 Task: Use the formula "BIN2DEC" in spreadsheet "Project portfolio".
Action: Mouse moved to (152, 133)
Screenshot: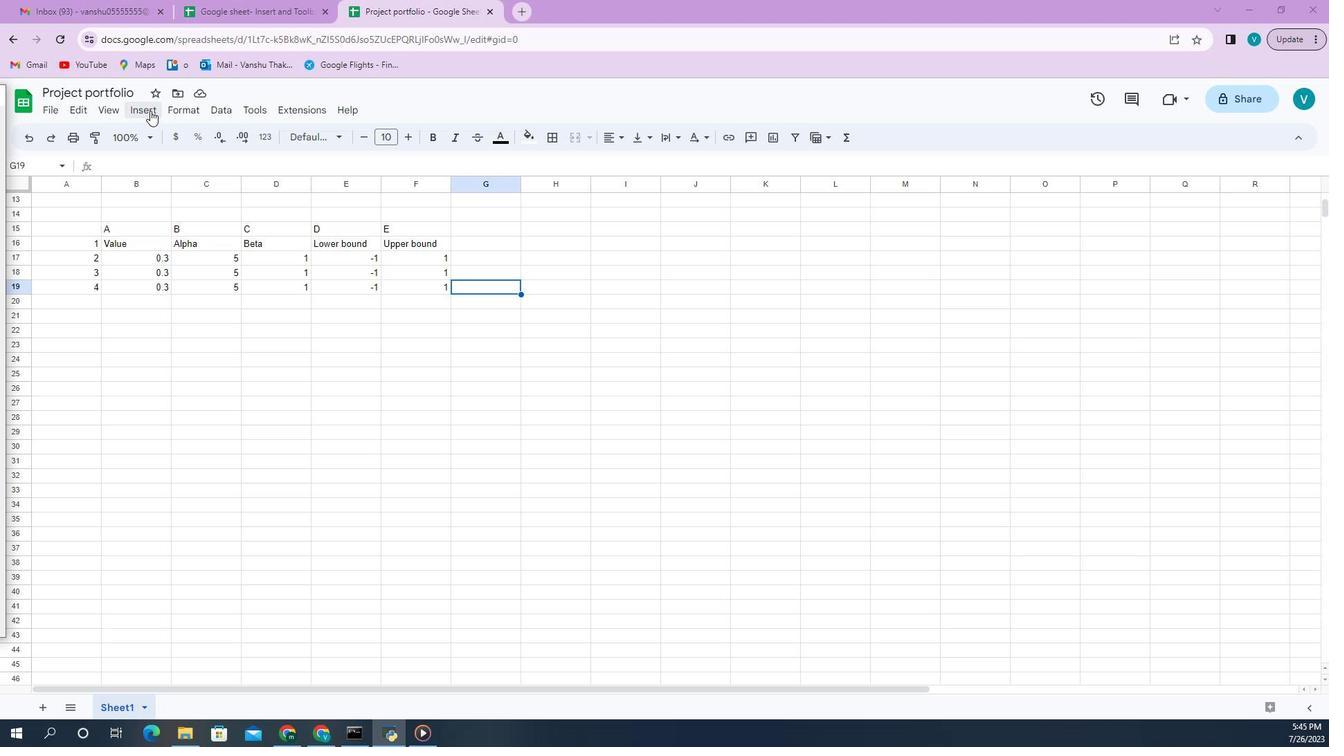 
Action: Mouse pressed left at (152, 133)
Screenshot: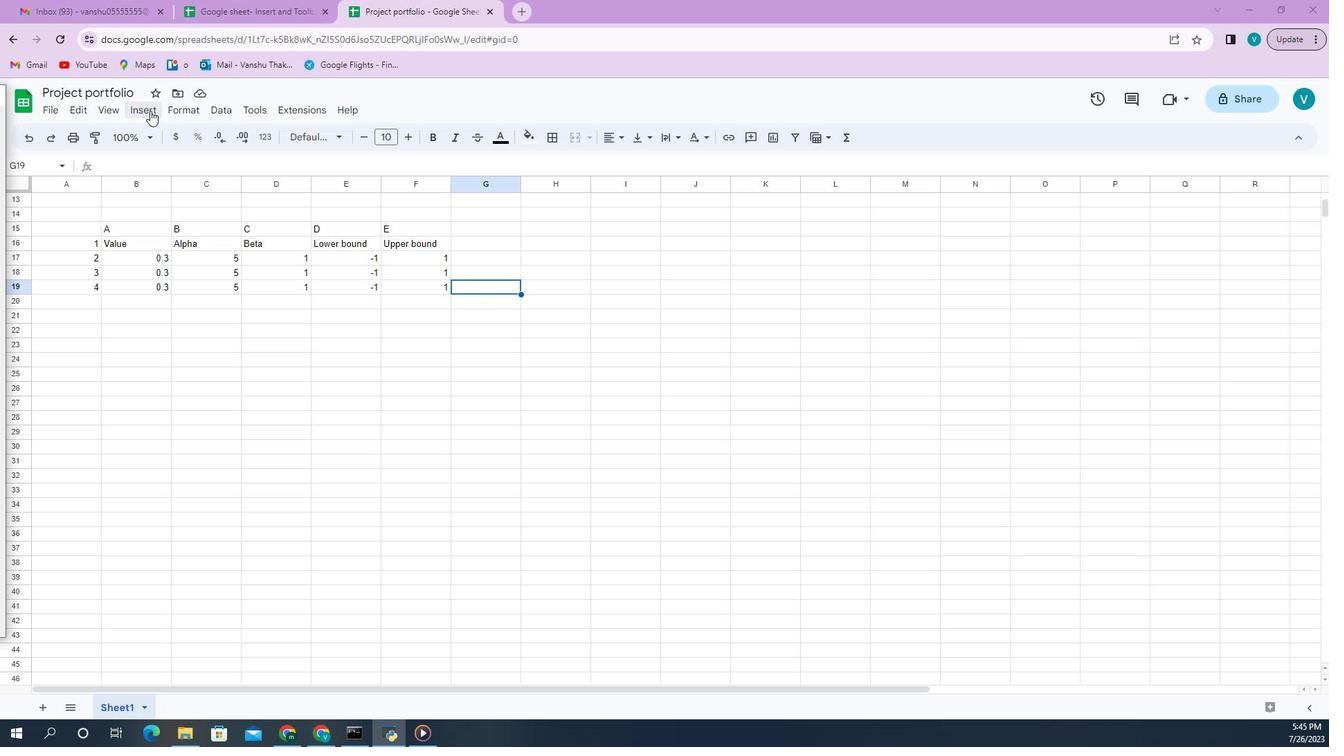 
Action: Mouse moved to (595, 211)
Screenshot: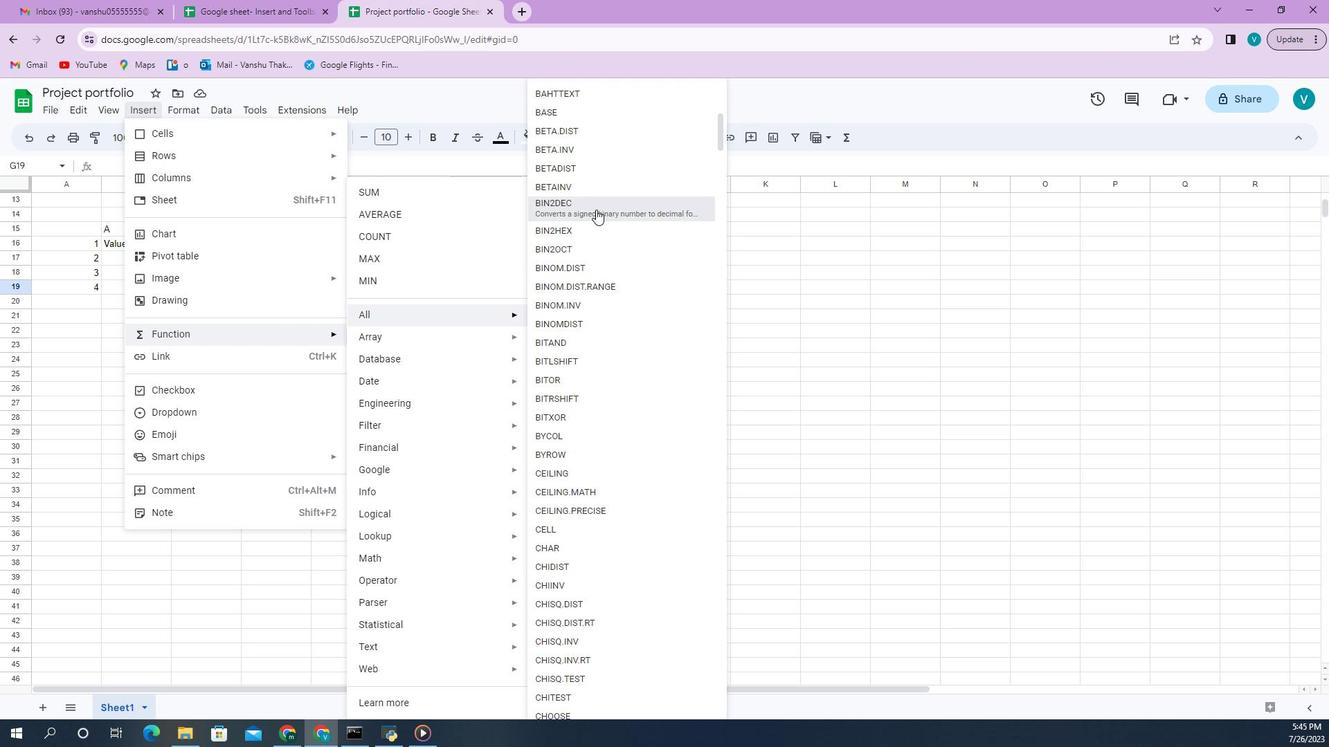 
Action: Mouse pressed left at (595, 211)
Screenshot: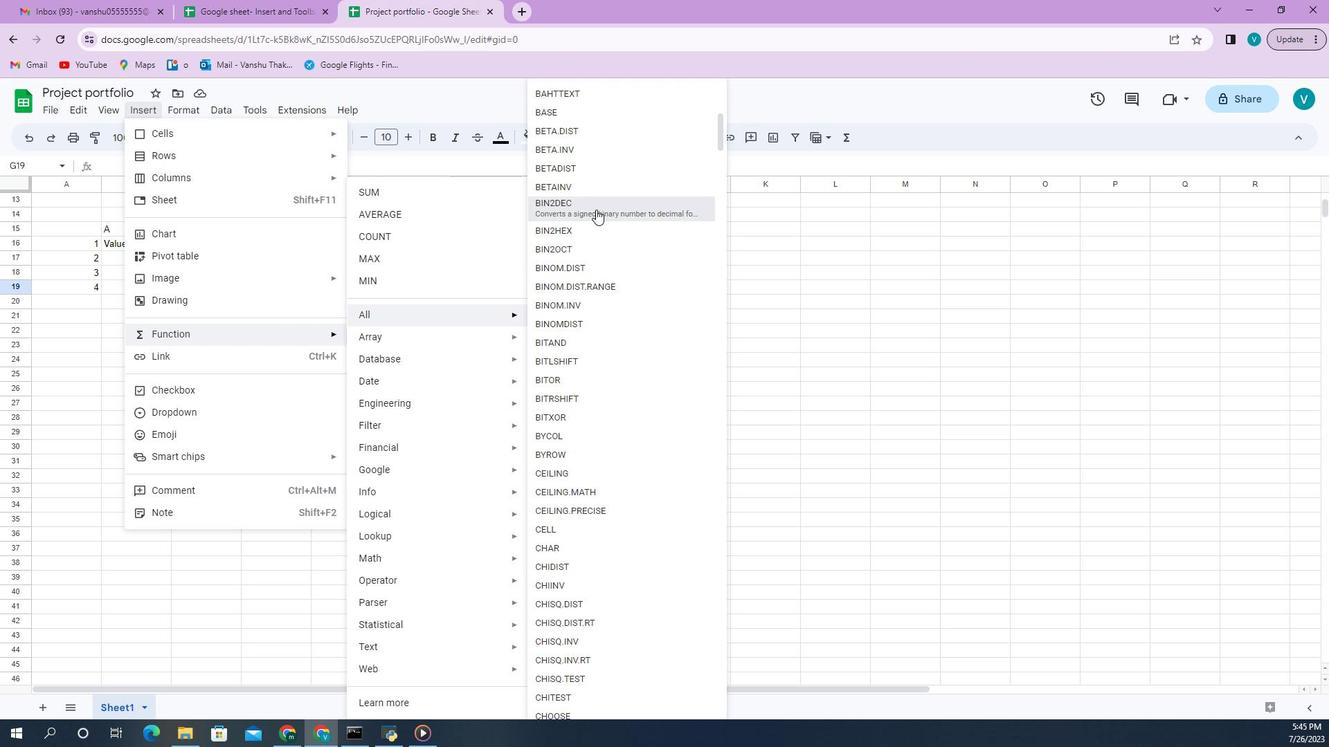 
Action: Mouse moved to (498, 272)
Screenshot: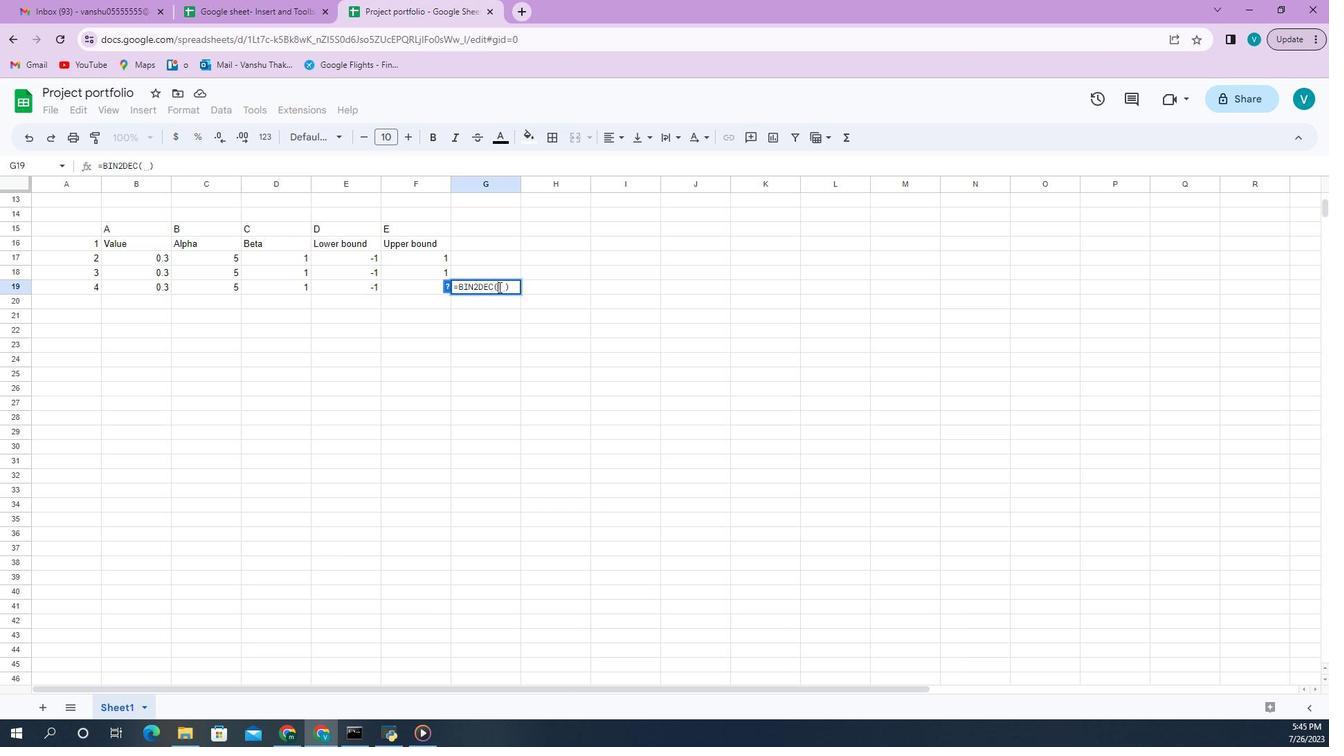 
Action: Key pressed 100101<Key.enter>
Screenshot: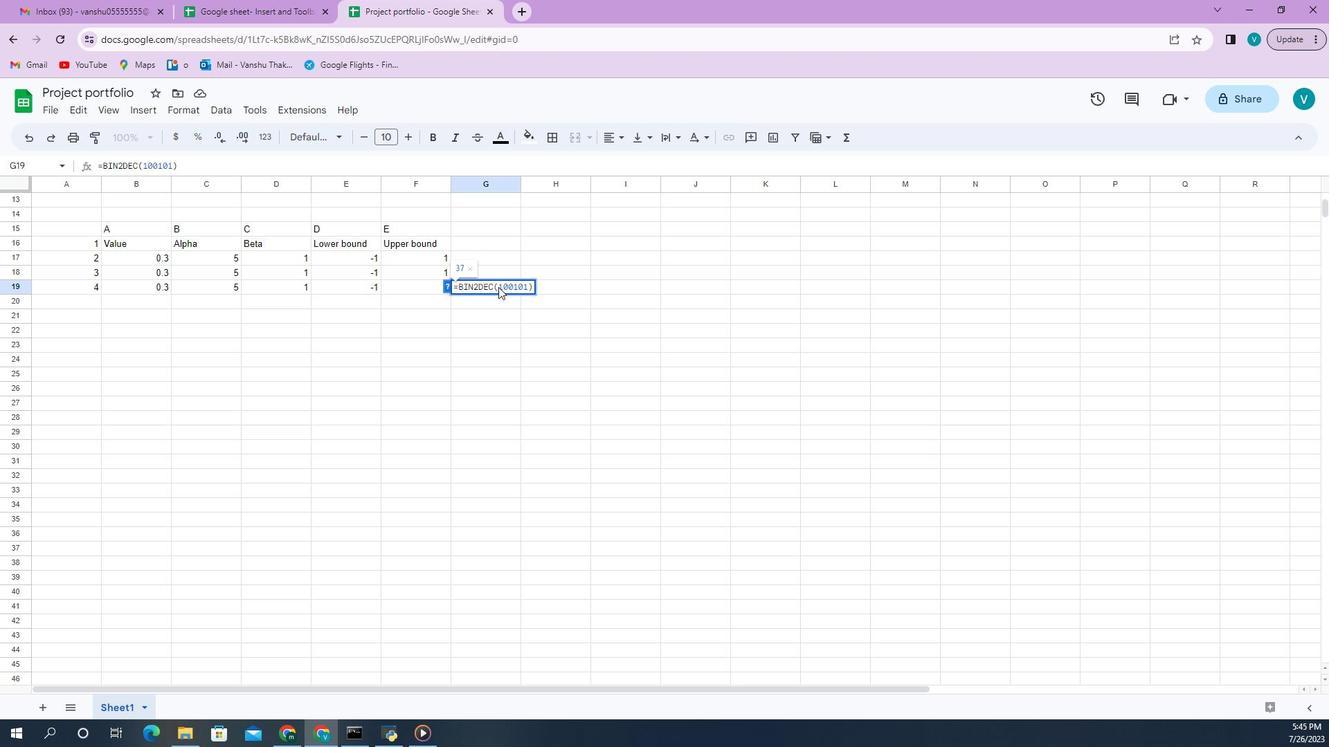 
